 Task: Create in the project BrainWave in Backlog an issue 'Implement a new cloud-based talent management system for a company with advanced talent assessment and development features', assign it to team member softage.2@softage.net and change the status to IN PROGRESS. Create in the project BrainWave in Backlog an issue 'Integrate a new chatbot feature into an existing mobile application to enhance user interaction and support', assign it to team member softage.3@softage.net and change the status to IN PROGRESS
Action: Mouse moved to (185, 61)
Screenshot: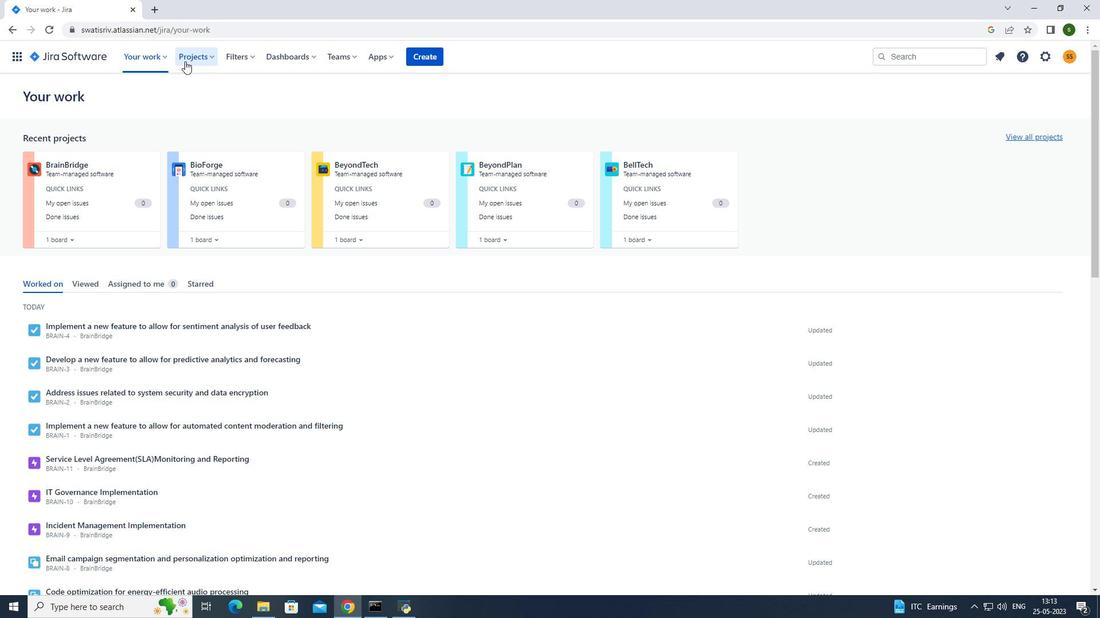 
Action: Mouse pressed left at (185, 61)
Screenshot: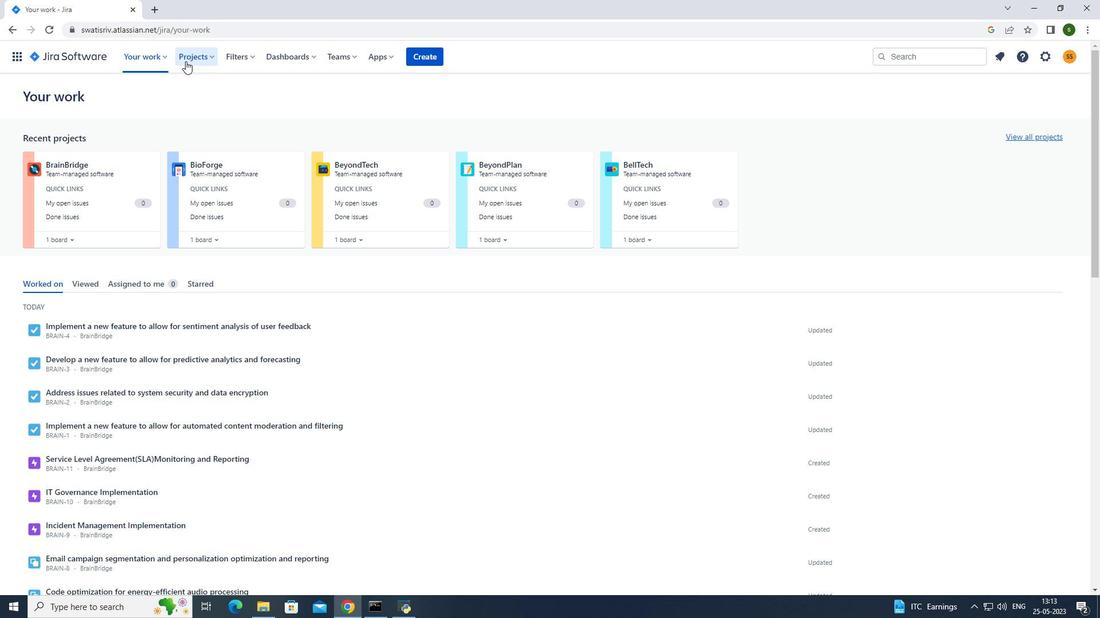 
Action: Mouse moved to (230, 101)
Screenshot: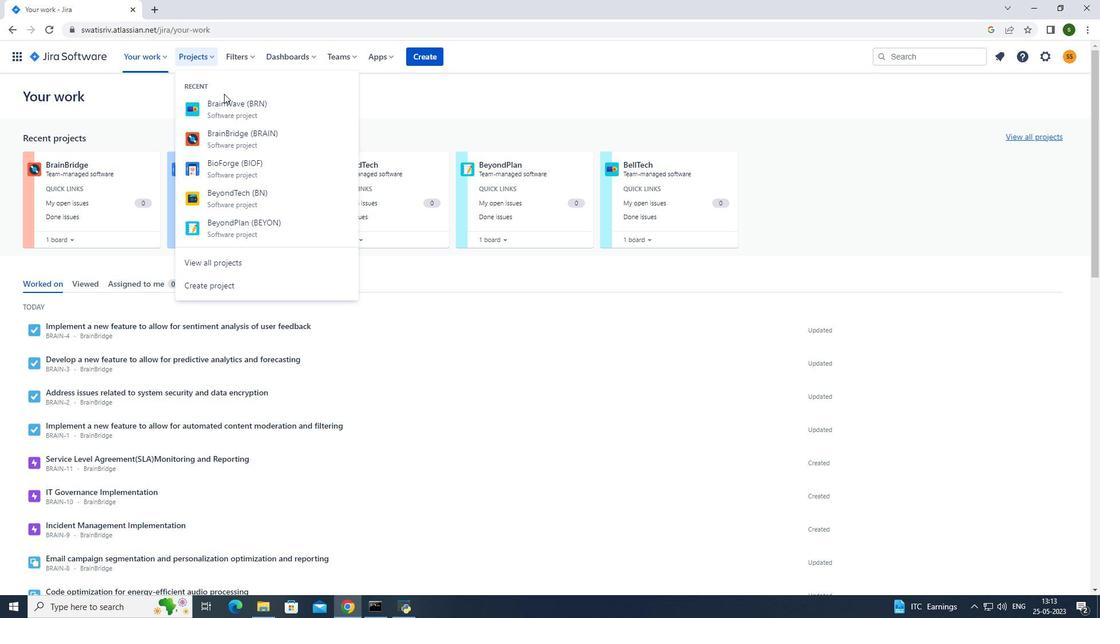 
Action: Mouse pressed left at (230, 101)
Screenshot: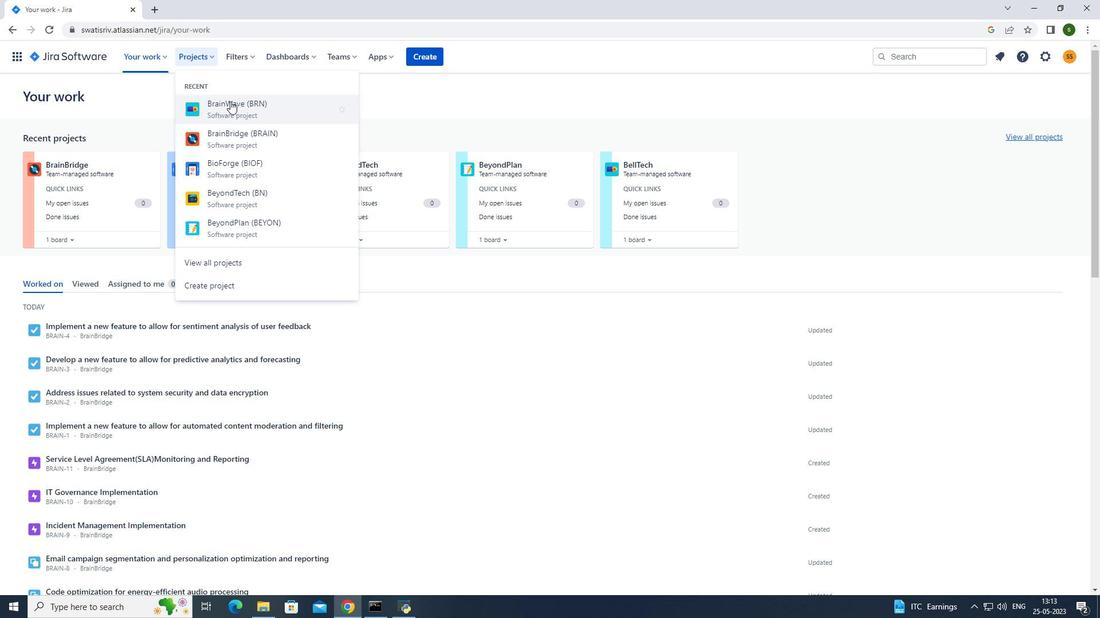 
Action: Mouse moved to (93, 175)
Screenshot: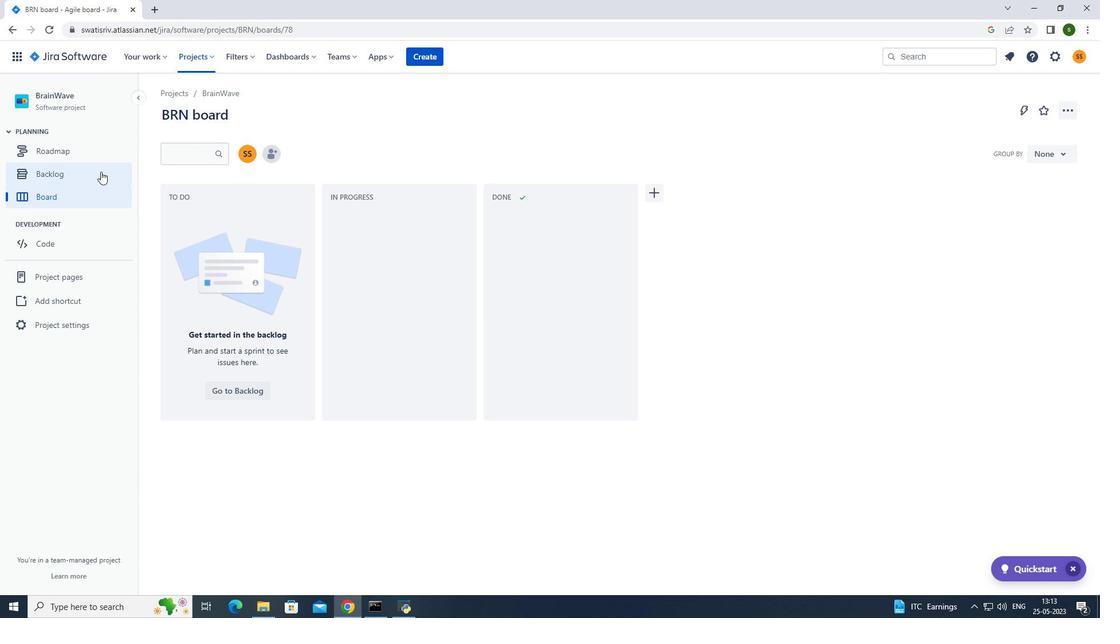 
Action: Mouse pressed left at (93, 175)
Screenshot: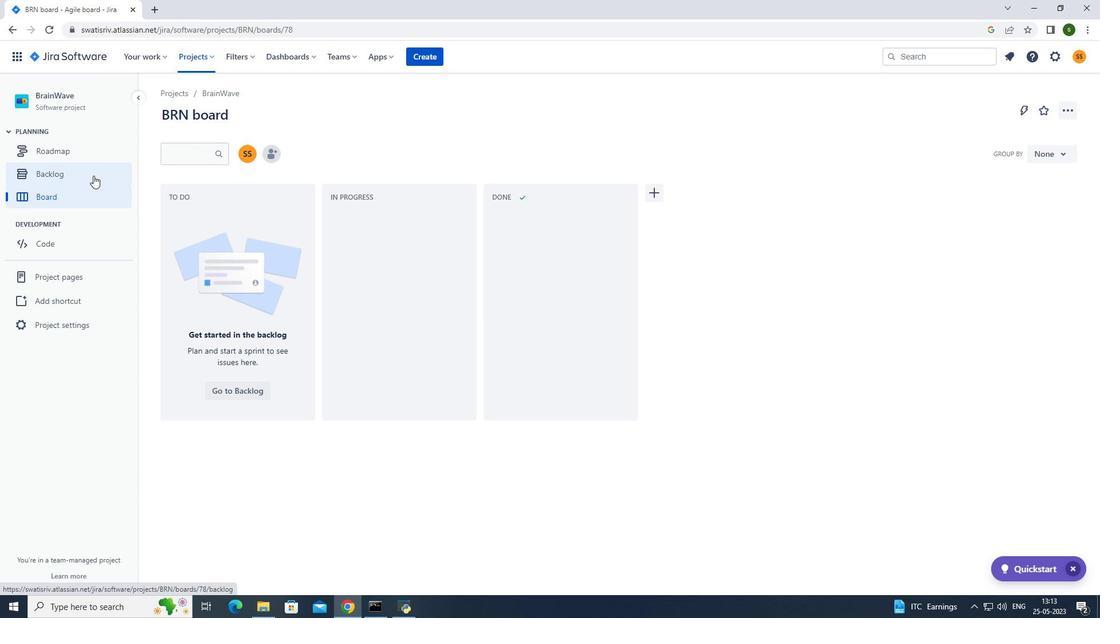 
Action: Mouse moved to (297, 178)
Screenshot: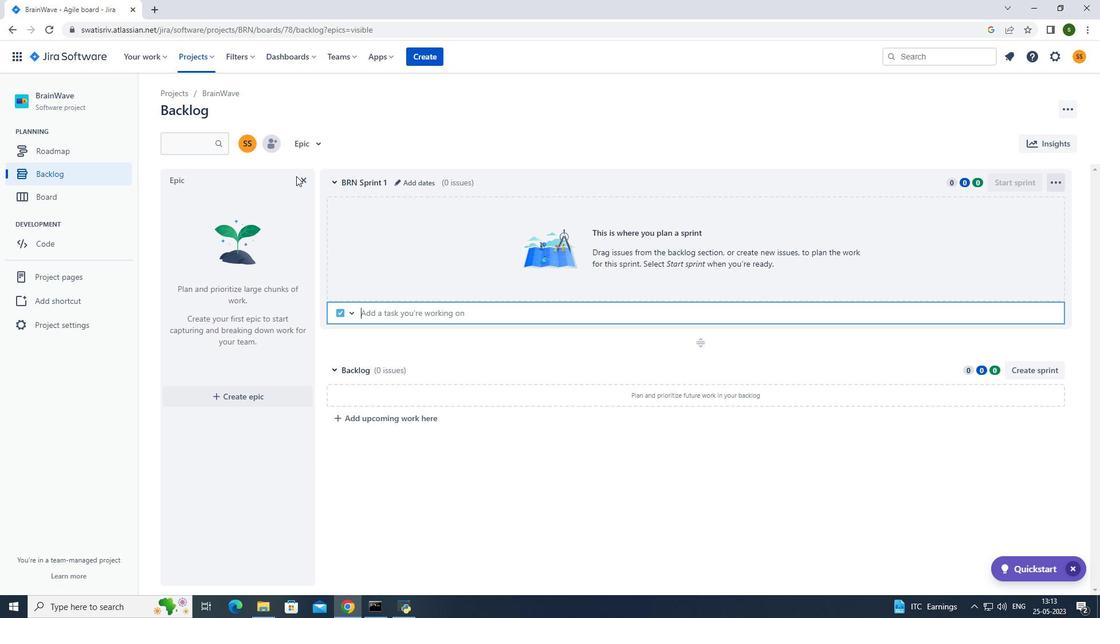 
Action: Mouse pressed left at (297, 178)
Screenshot: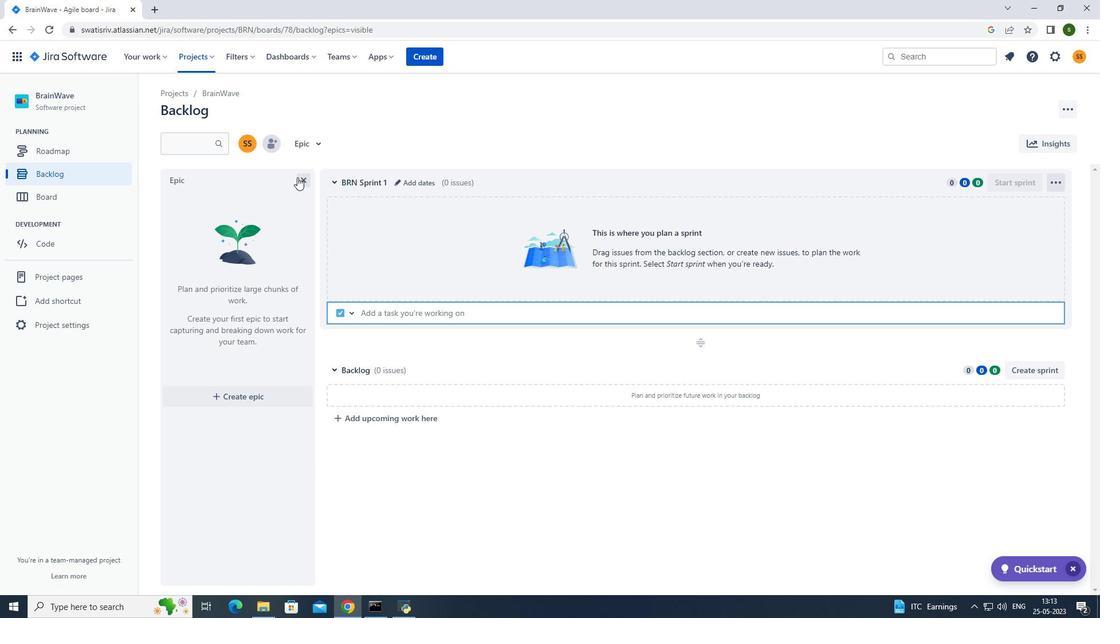
Action: Mouse moved to (256, 416)
Screenshot: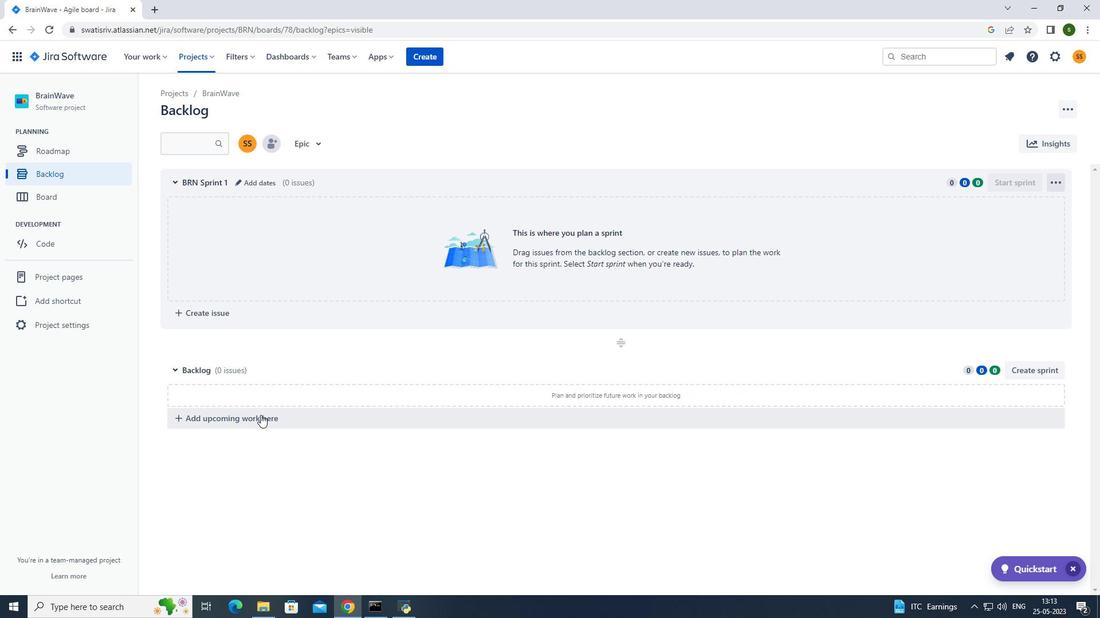 
Action: Mouse pressed left at (256, 416)
Screenshot: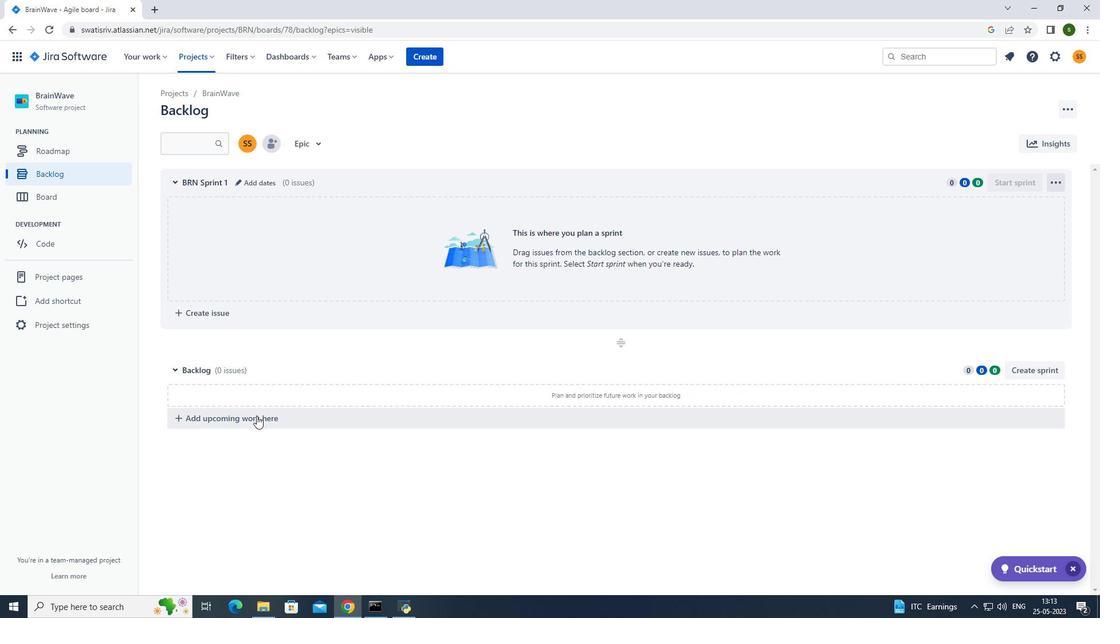 
Action: Mouse moved to (282, 416)
Screenshot: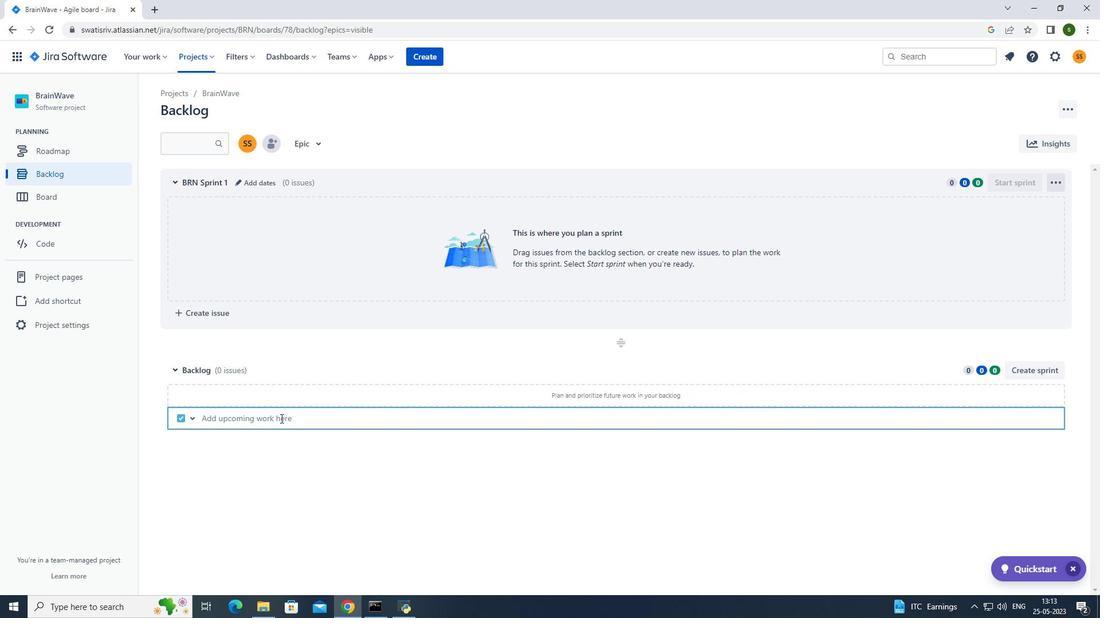 
Action: Mouse pressed left at (282, 416)
Screenshot: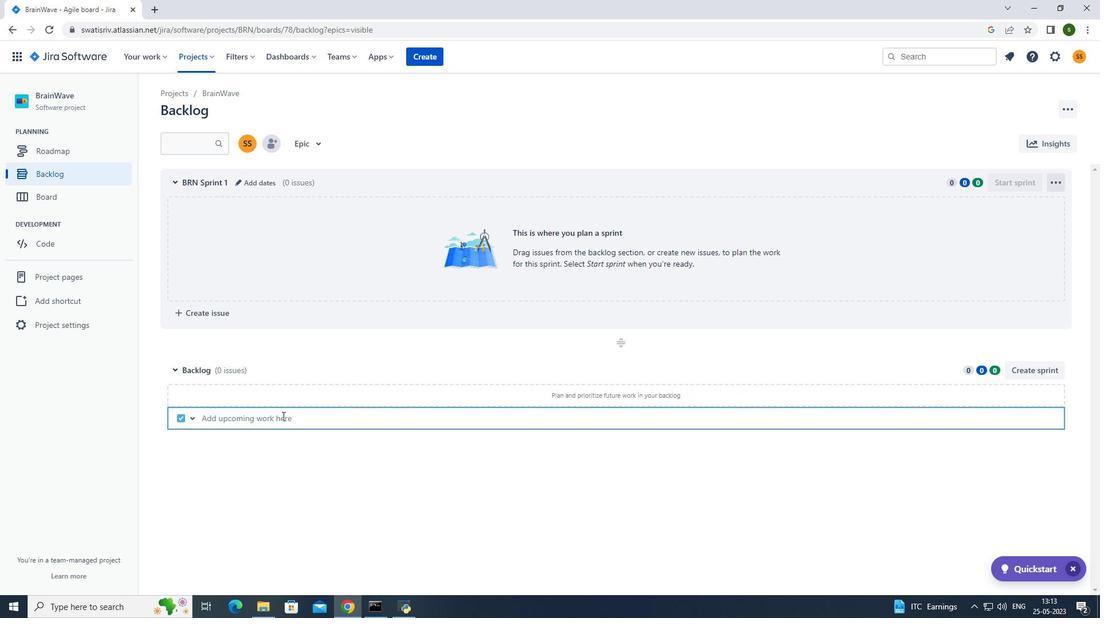 
Action: Mouse moved to (289, 416)
Screenshot: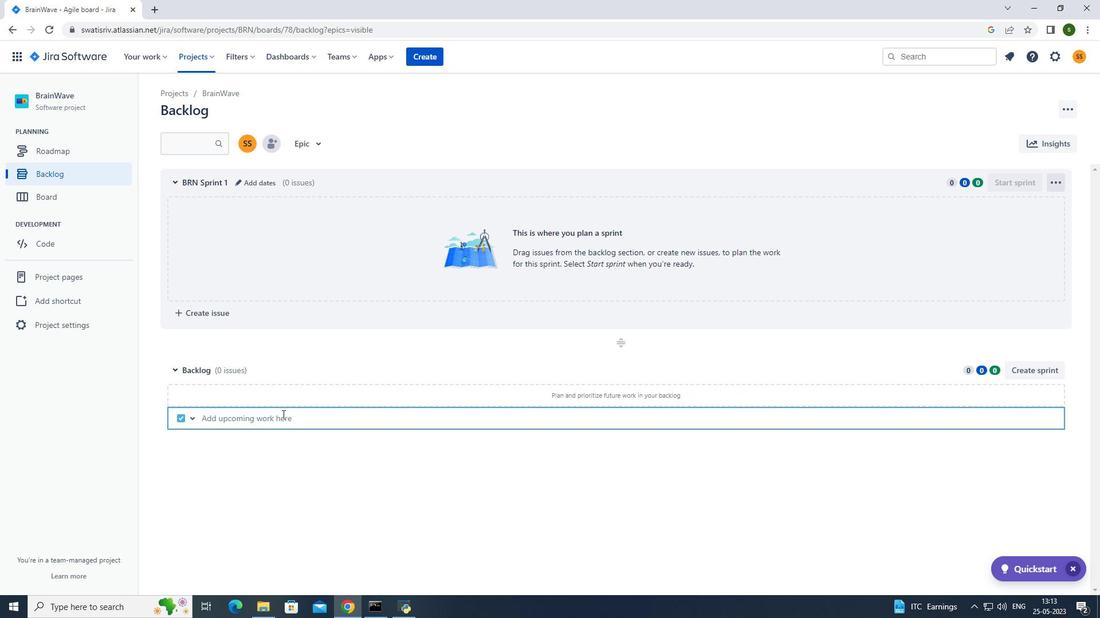 
Action: Key pressed <Key.caps_lock>I<Key.caps_lock>mplement<Key.space>a<Key.space>new<Key.space>cloud-based<Key.space>talent<Key.space>management<Key.space>system<Key.space>for<Key.space>a<Key.space>company<Key.space>with<Key.space>advanced<Key.space>talent<Key.space>assessment<Key.space>and<Key.space>development<Key.space>features<Key.enter>
Screenshot: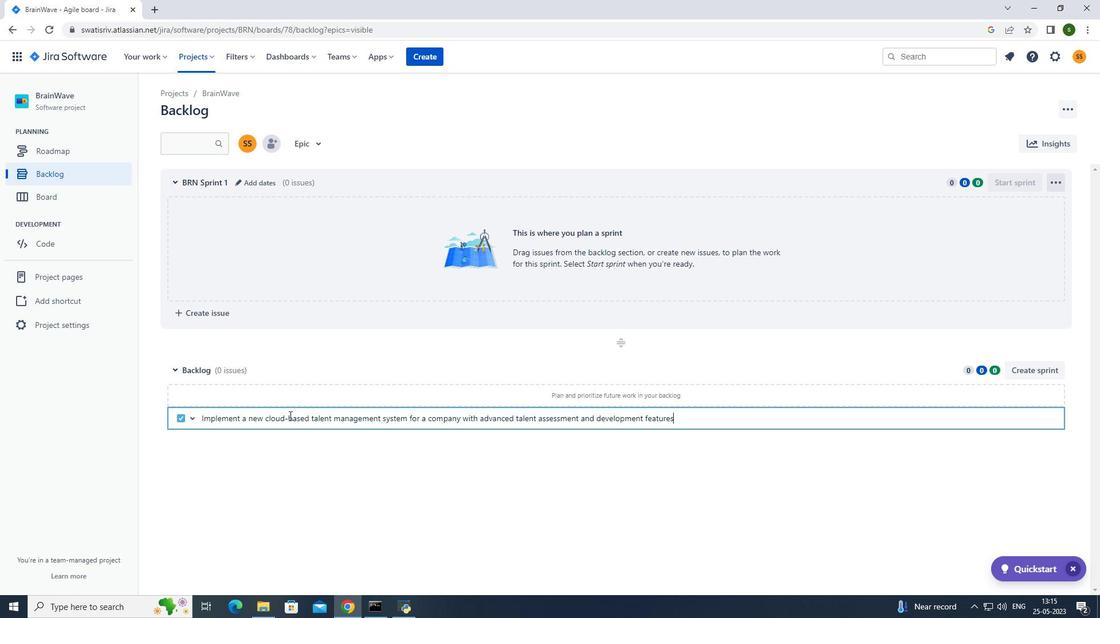 
Action: Mouse moved to (1030, 397)
Screenshot: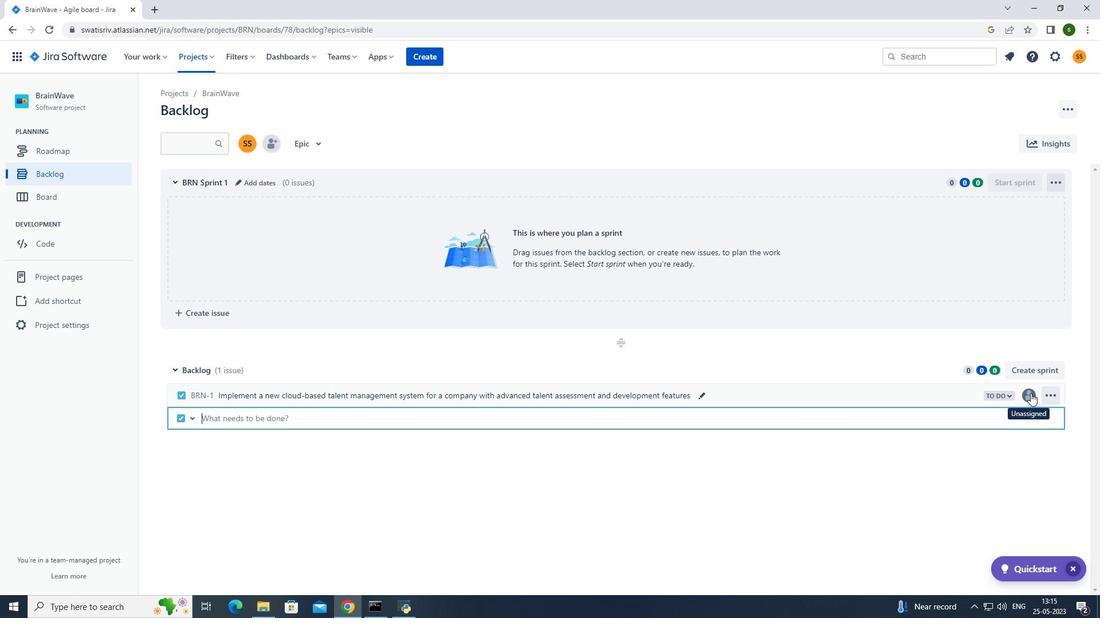 
Action: Mouse pressed left at (1030, 397)
Screenshot: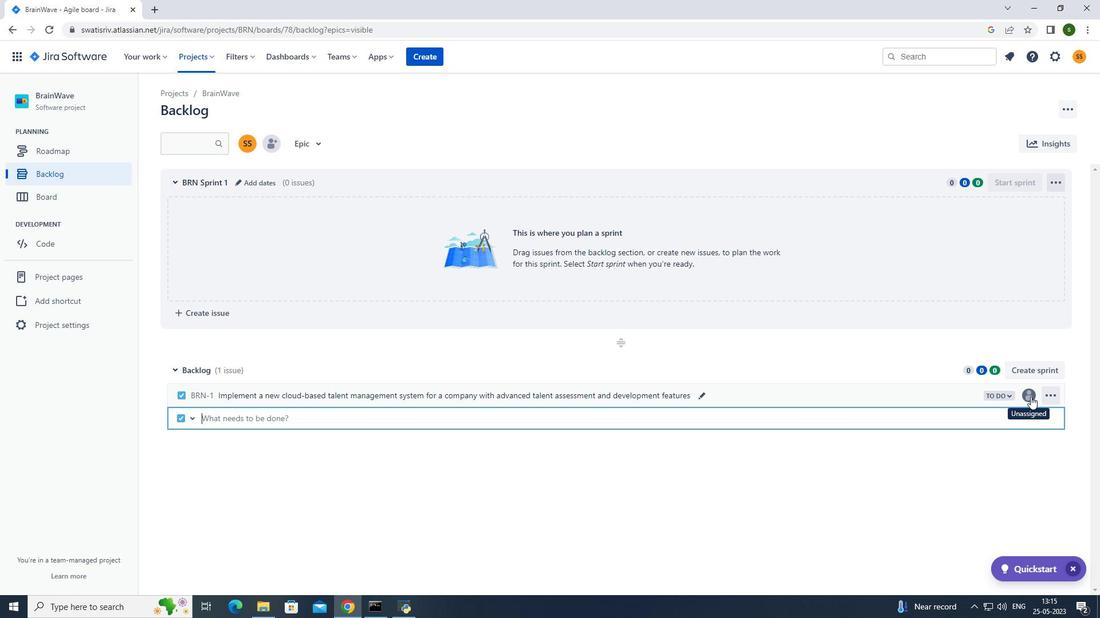 
Action: Mouse moved to (948, 409)
Screenshot: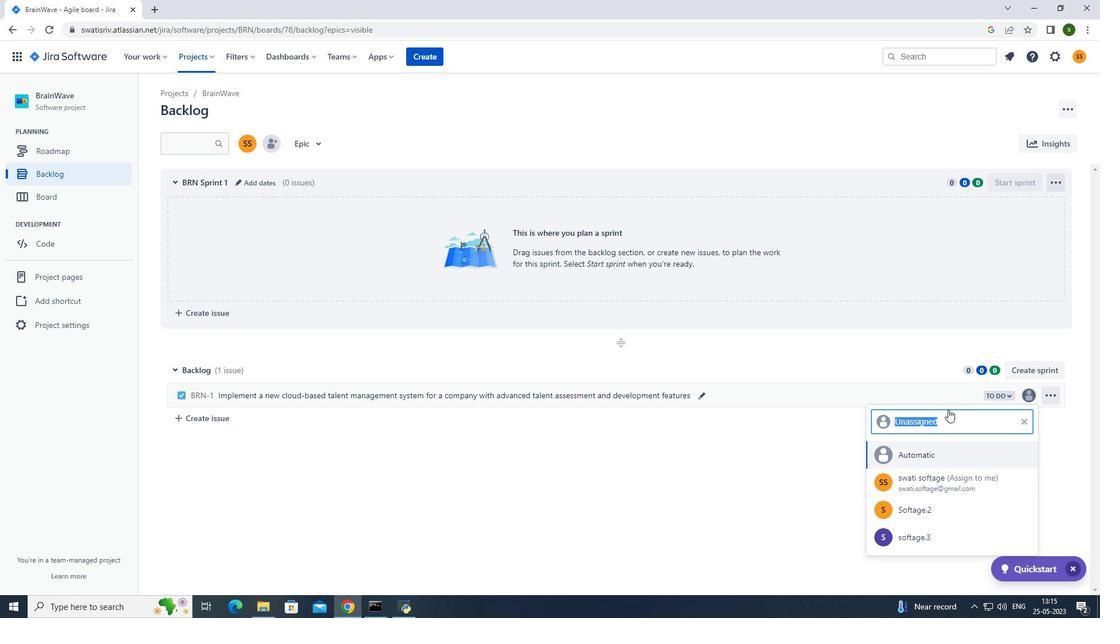
Action: Key pressed softage.2<Key.shift>@softage.net
Screenshot: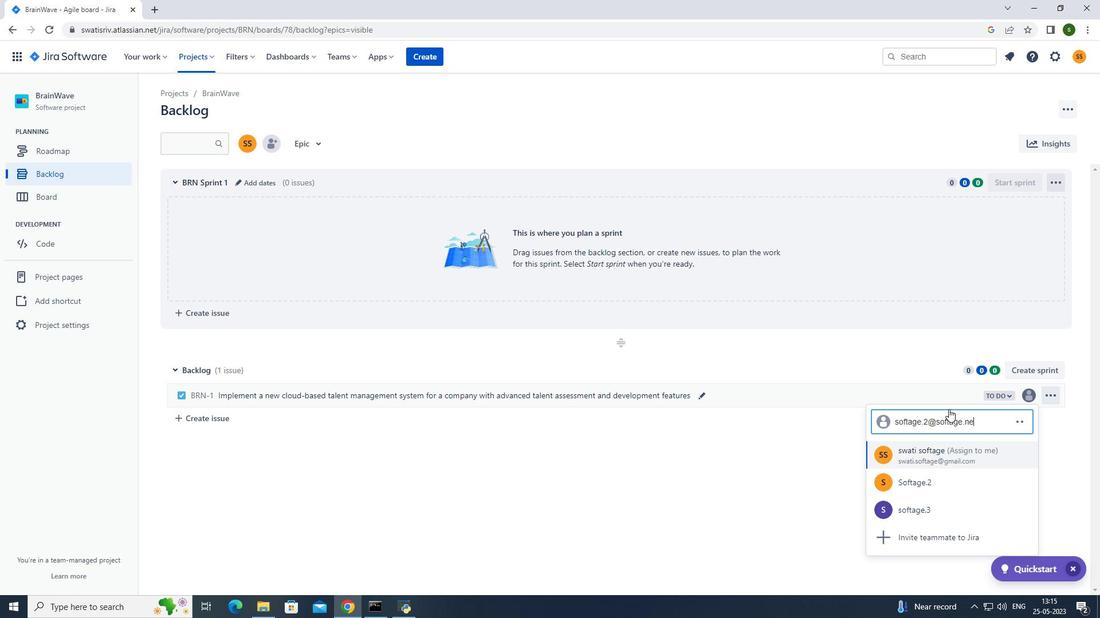 
Action: Mouse moved to (951, 459)
Screenshot: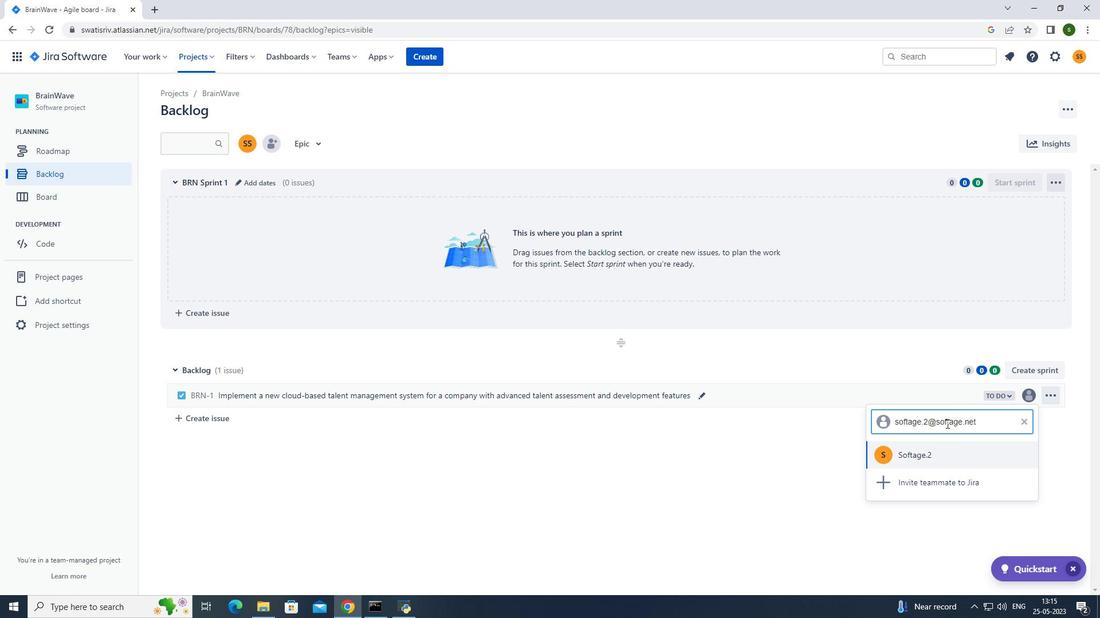 
Action: Mouse pressed left at (951, 459)
Screenshot: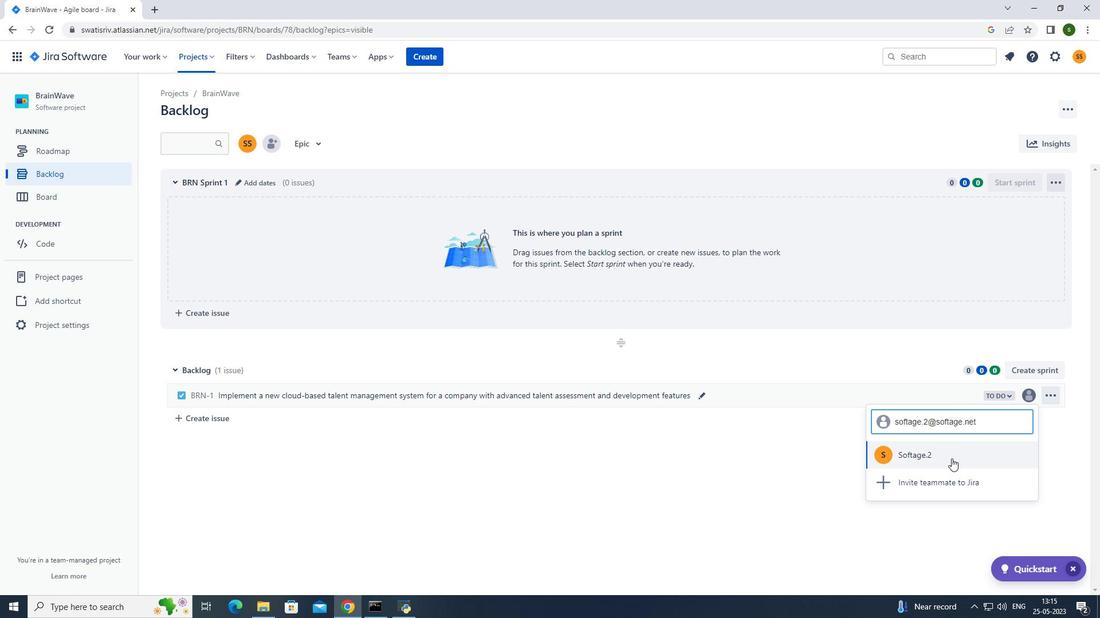
Action: Mouse moved to (191, 56)
Screenshot: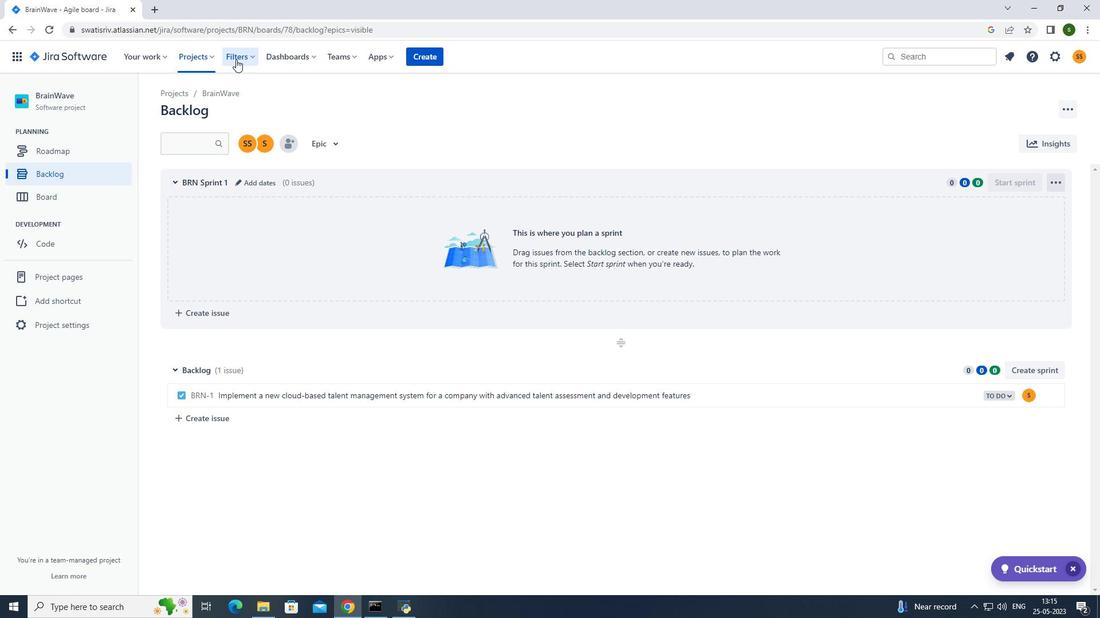 
Action: Mouse pressed left at (191, 56)
Screenshot: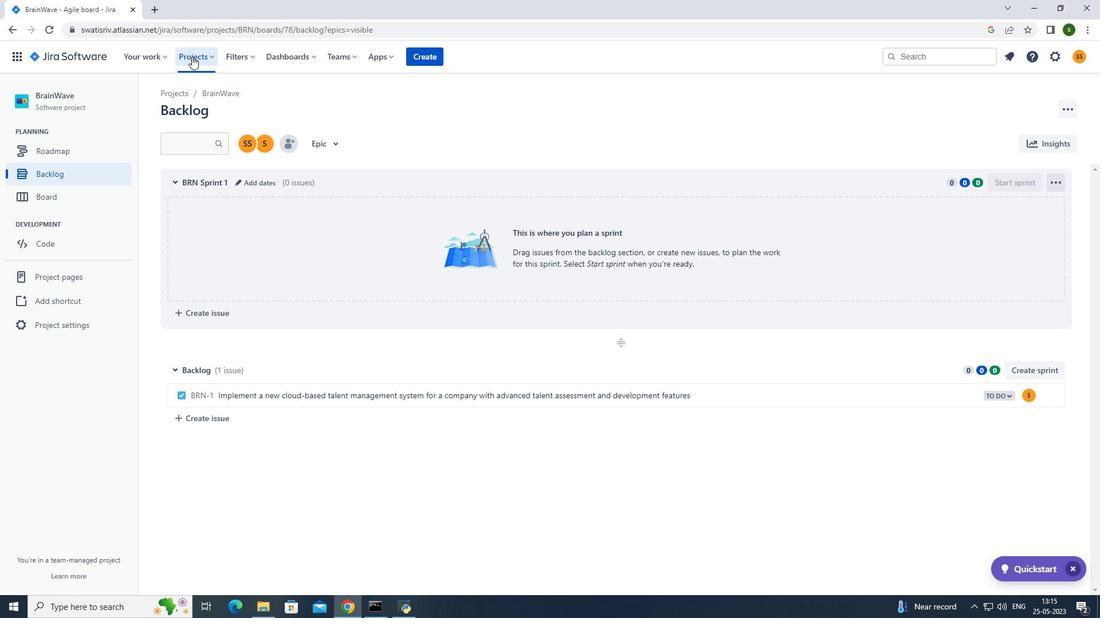 
Action: Mouse moved to (238, 106)
Screenshot: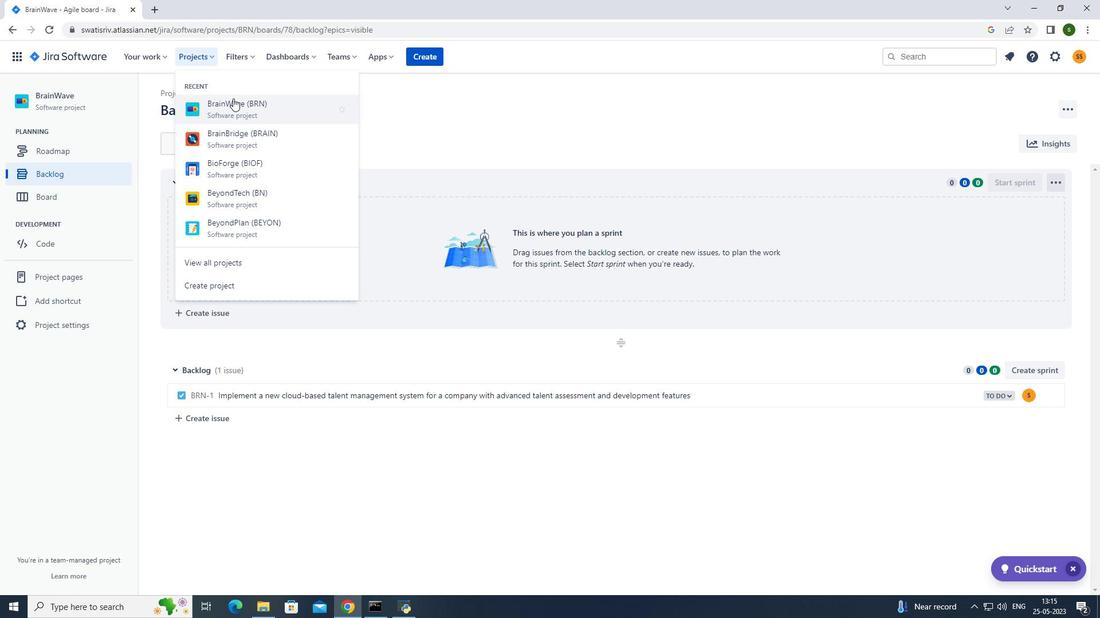 
Action: Mouse pressed left at (238, 106)
Screenshot: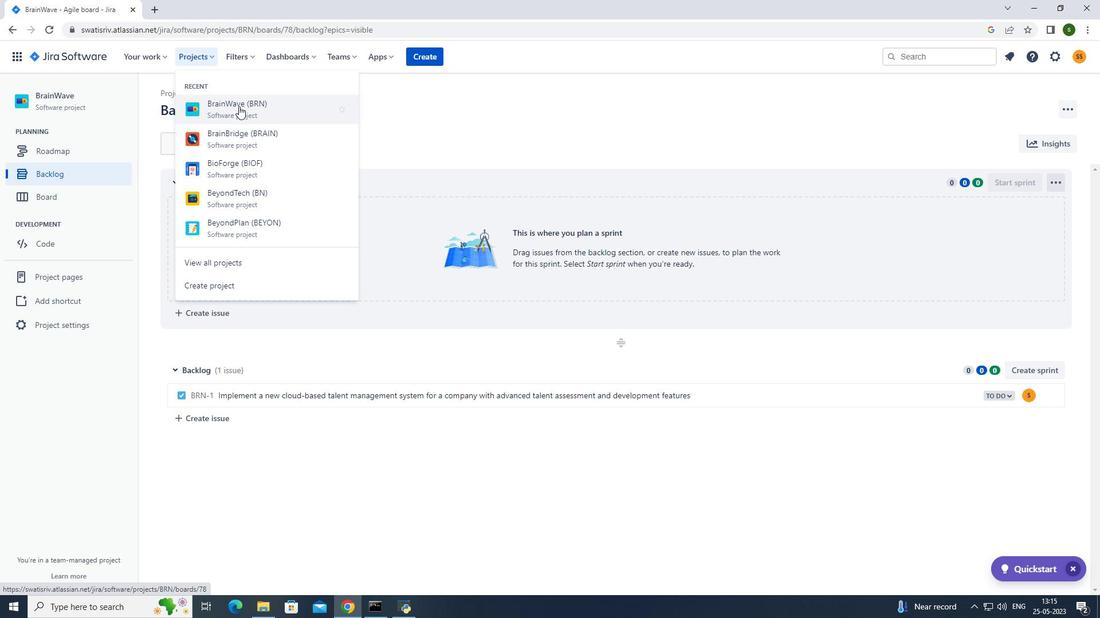 
Action: Mouse moved to (89, 170)
Screenshot: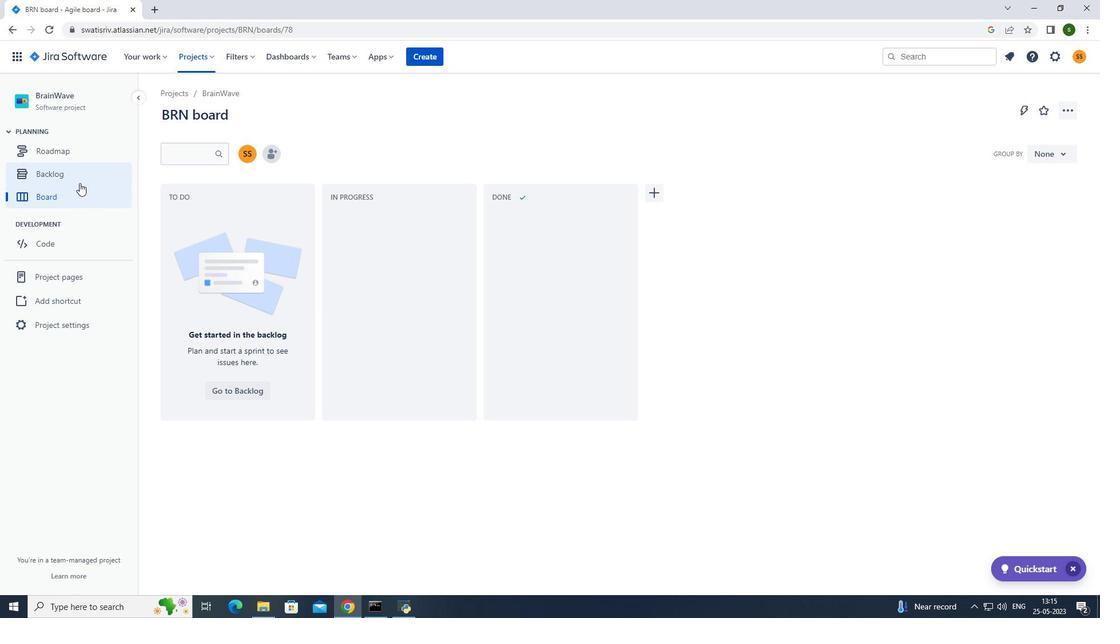 
Action: Mouse pressed left at (89, 170)
Screenshot: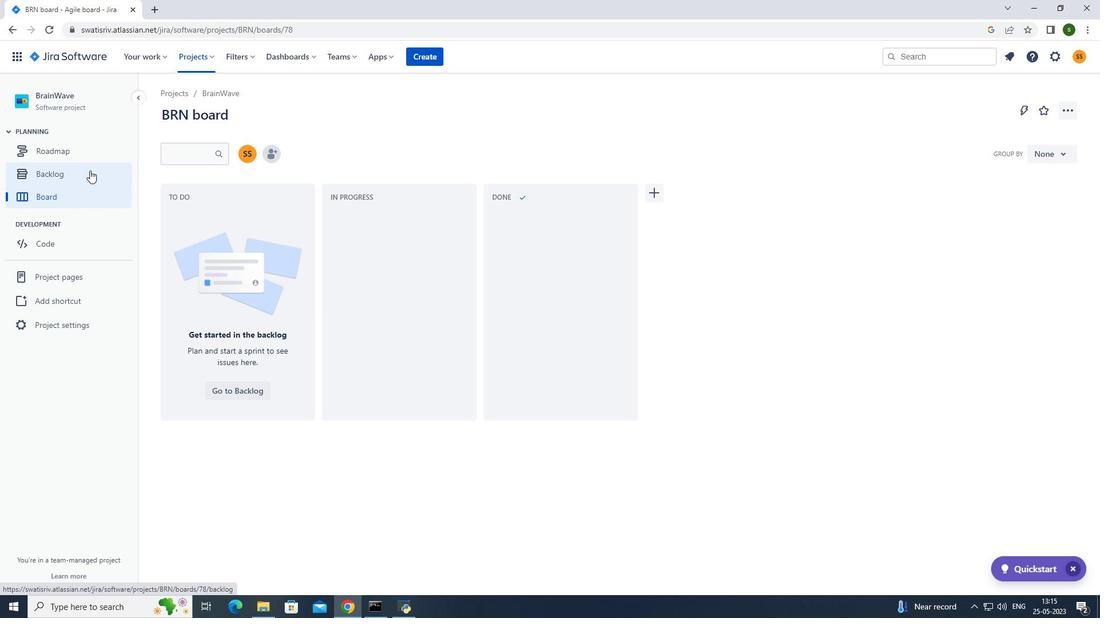 
Action: Mouse moved to (220, 417)
Screenshot: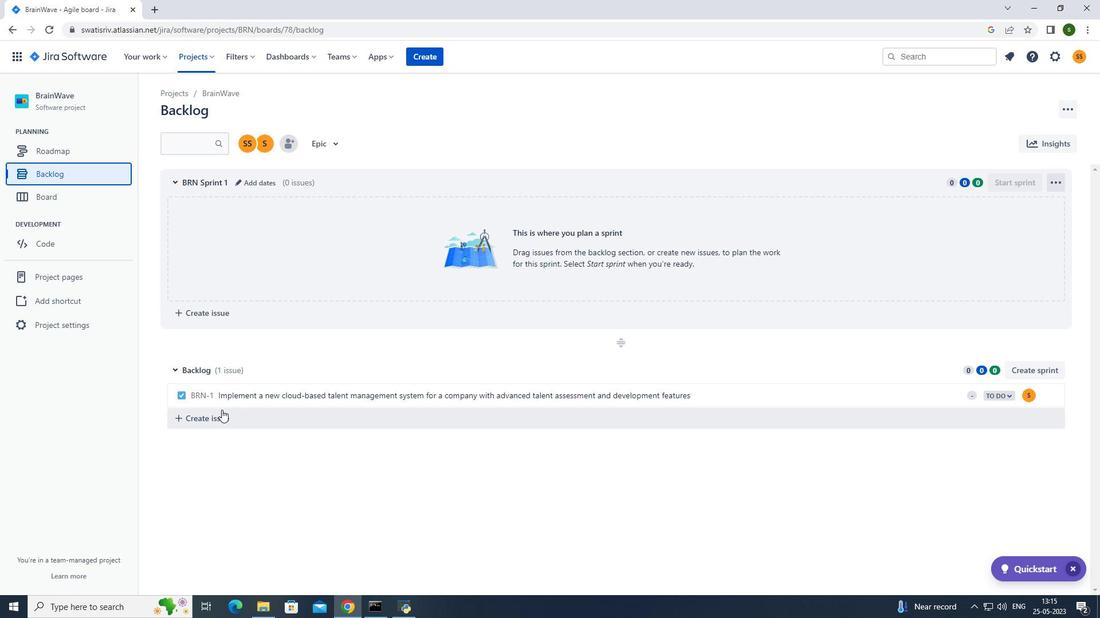
Action: Mouse pressed left at (220, 417)
Screenshot: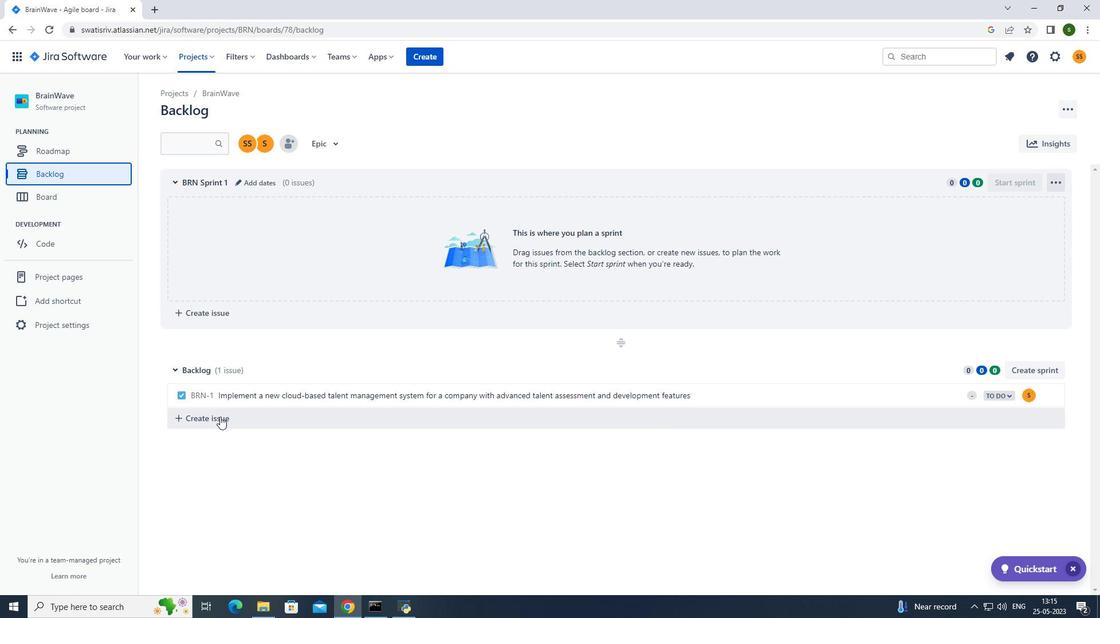 
Action: Mouse moved to (322, 413)
Screenshot: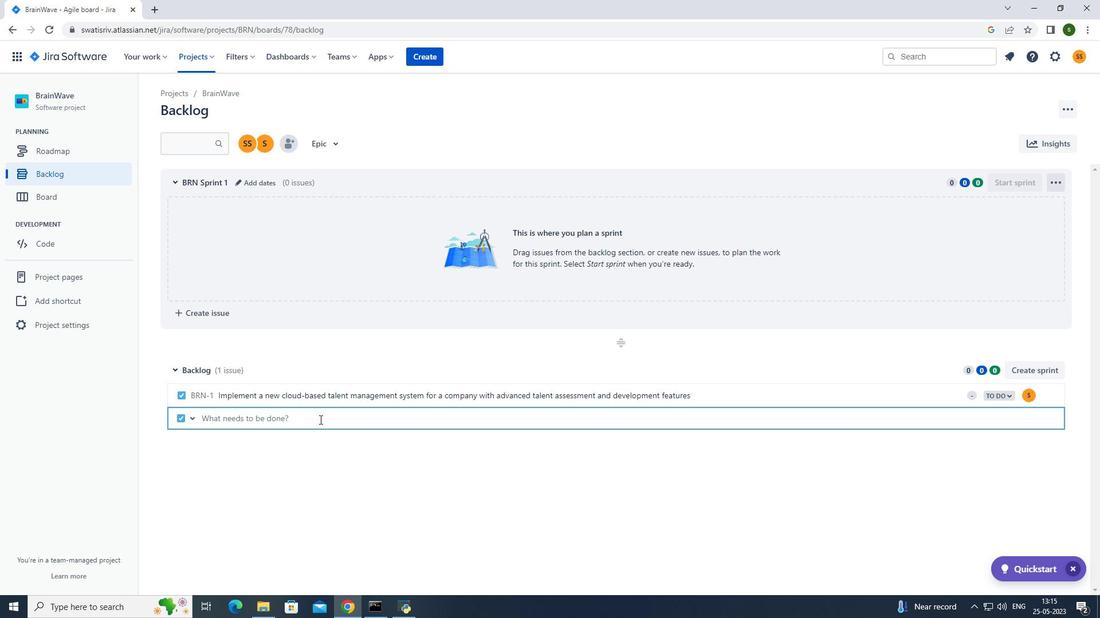
Action: Mouse pressed left at (322, 413)
Screenshot: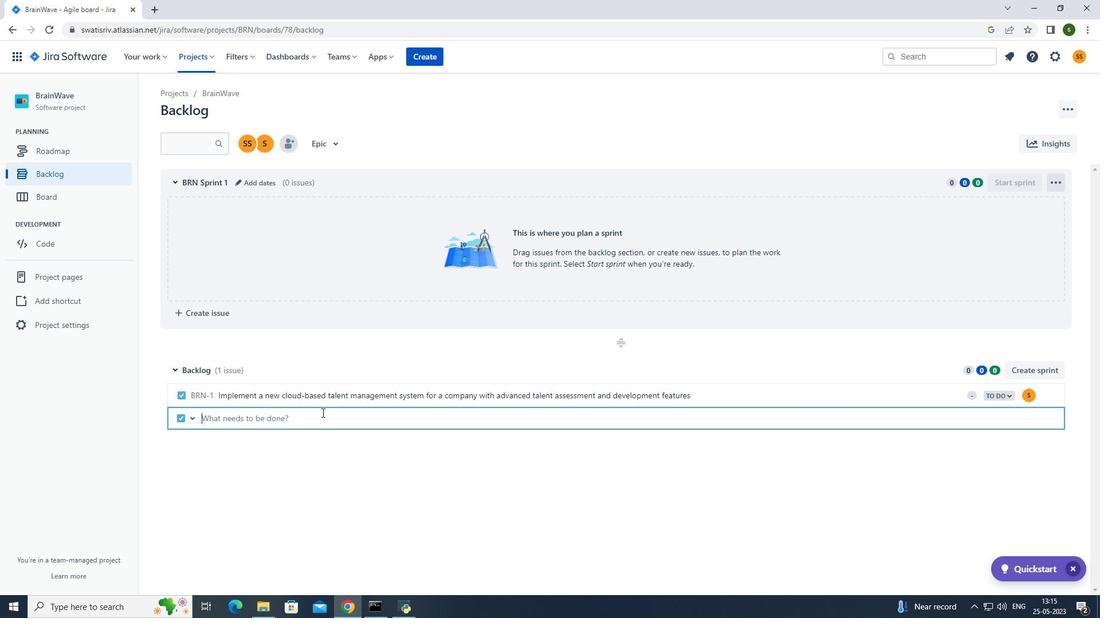 
Action: Mouse moved to (322, 412)
Screenshot: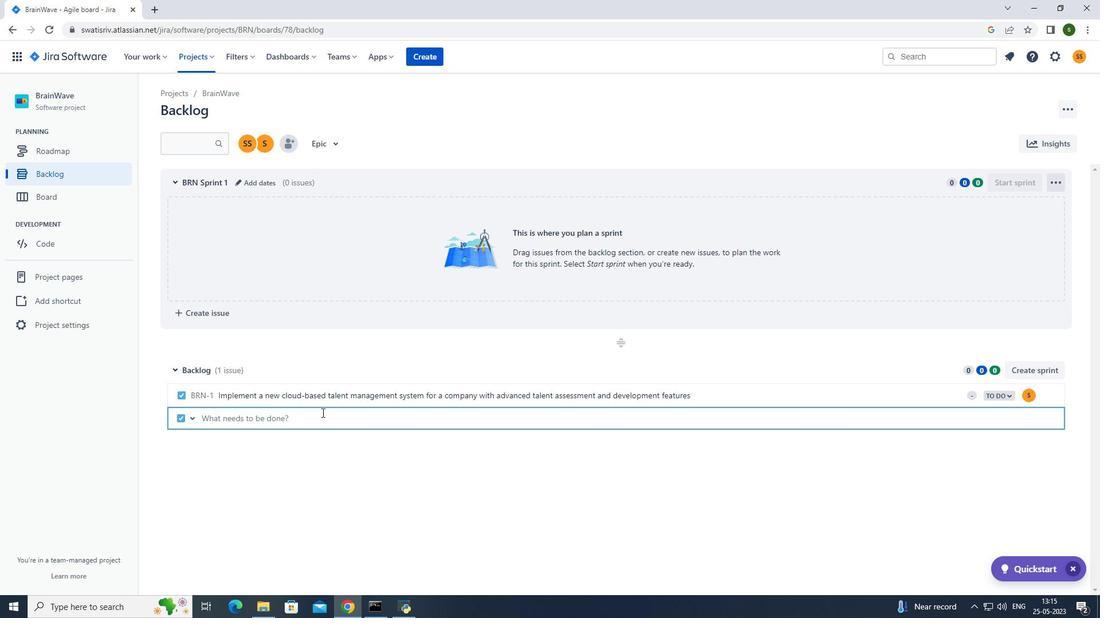 
Action: Key pressed <Key.caps_lock>I<Key.caps_lock>ntegrate<Key.space>a<Key.space>new<Key.space>chatbot<Key.space>feature<Key.space>into<Key.space>an<Key.space>existing<Key.space>mobile<Key.space>application<Key.space>to<Key.space>enhance<Key.space>user<Key.space>interaction<Key.space>and<Key.space>support<Key.enter>
Screenshot: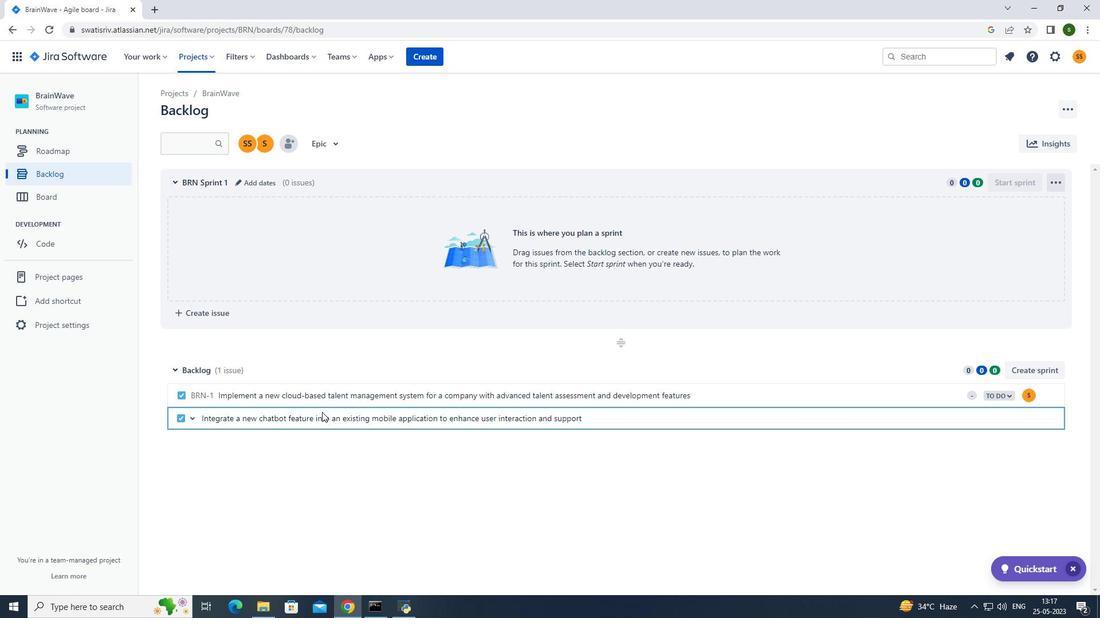 
Action: Mouse moved to (1030, 422)
Screenshot: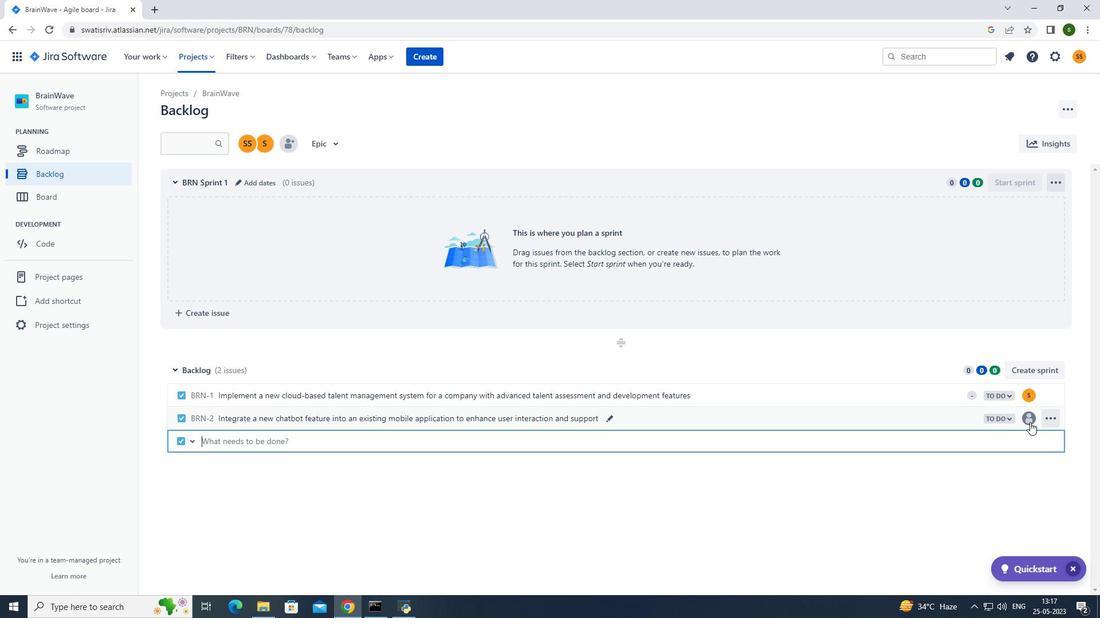 
Action: Mouse pressed left at (1030, 422)
Screenshot: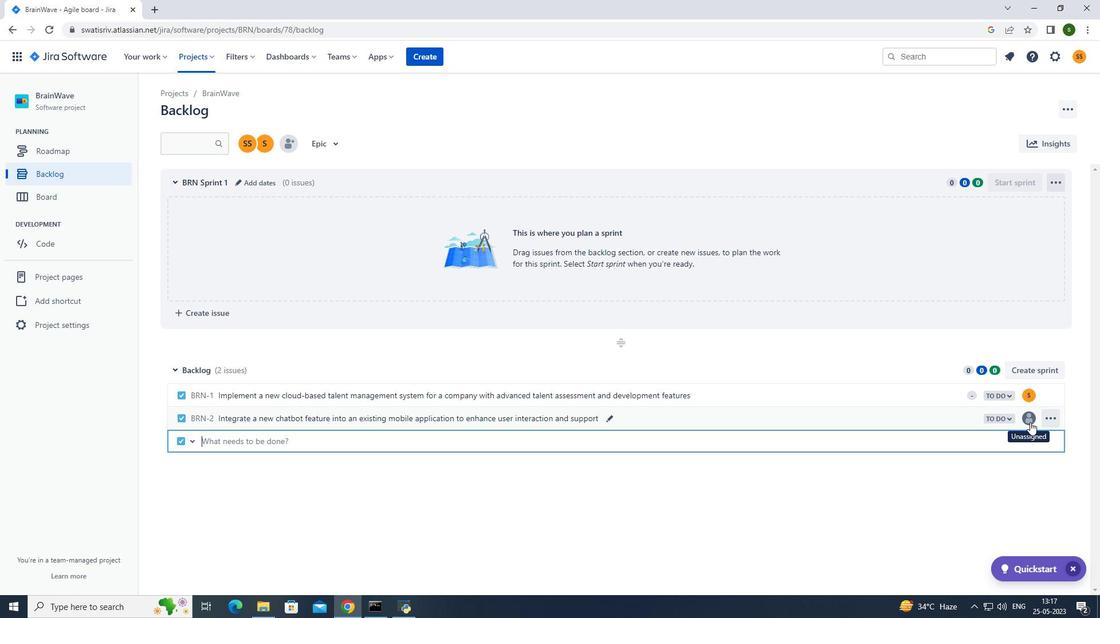 
Action: Mouse moved to (950, 441)
Screenshot: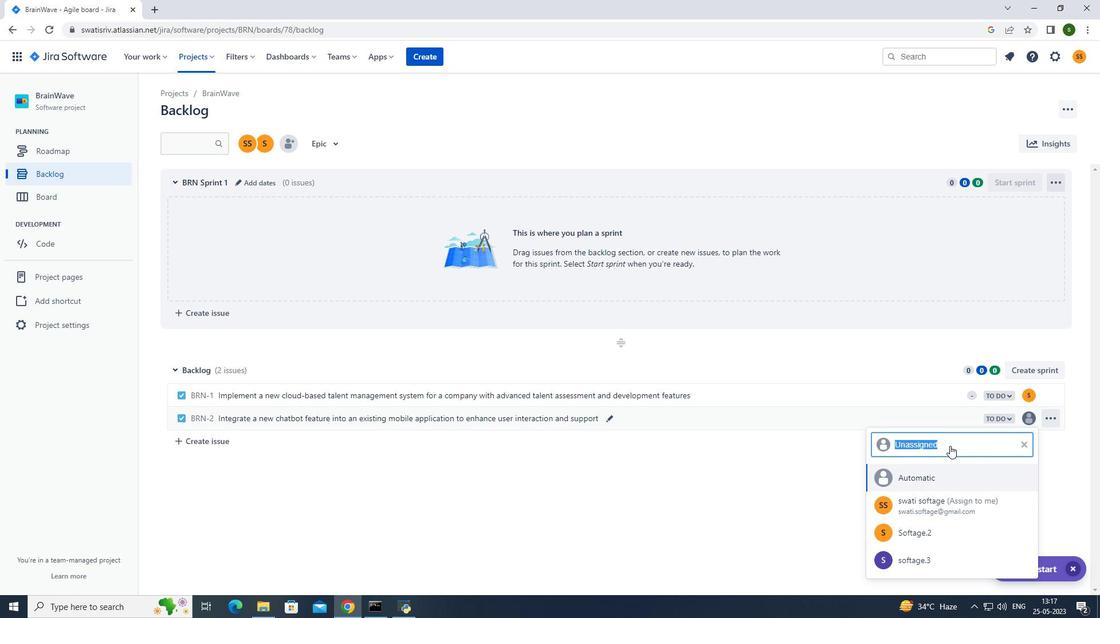 
Action: Key pressed softage.3<Key.shift>@softage.net
Screenshot: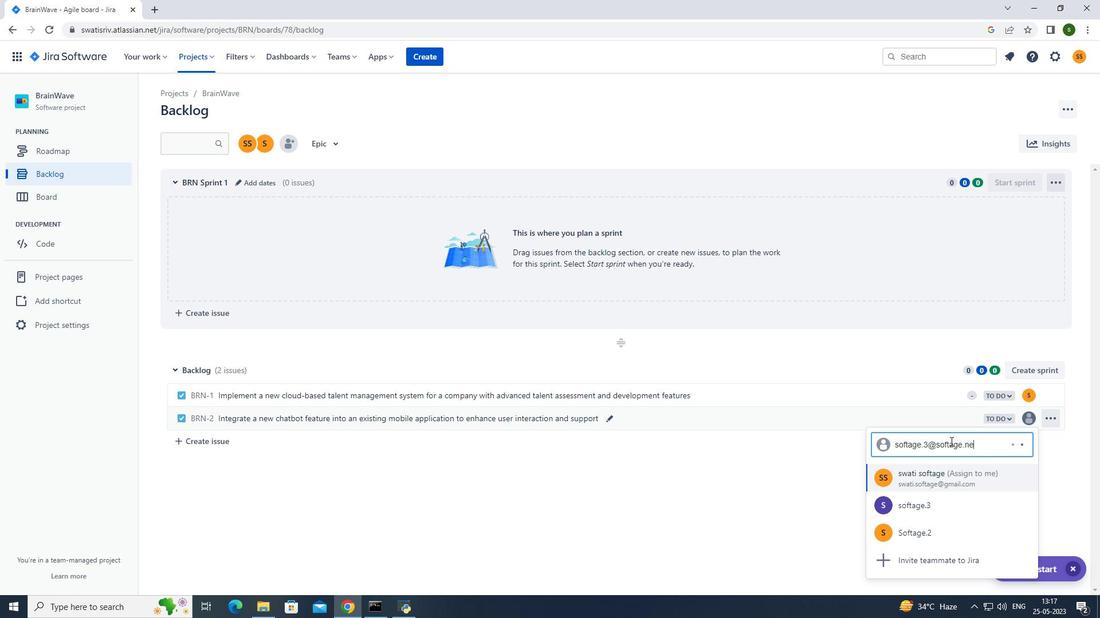 
Action: Mouse moved to (960, 468)
Screenshot: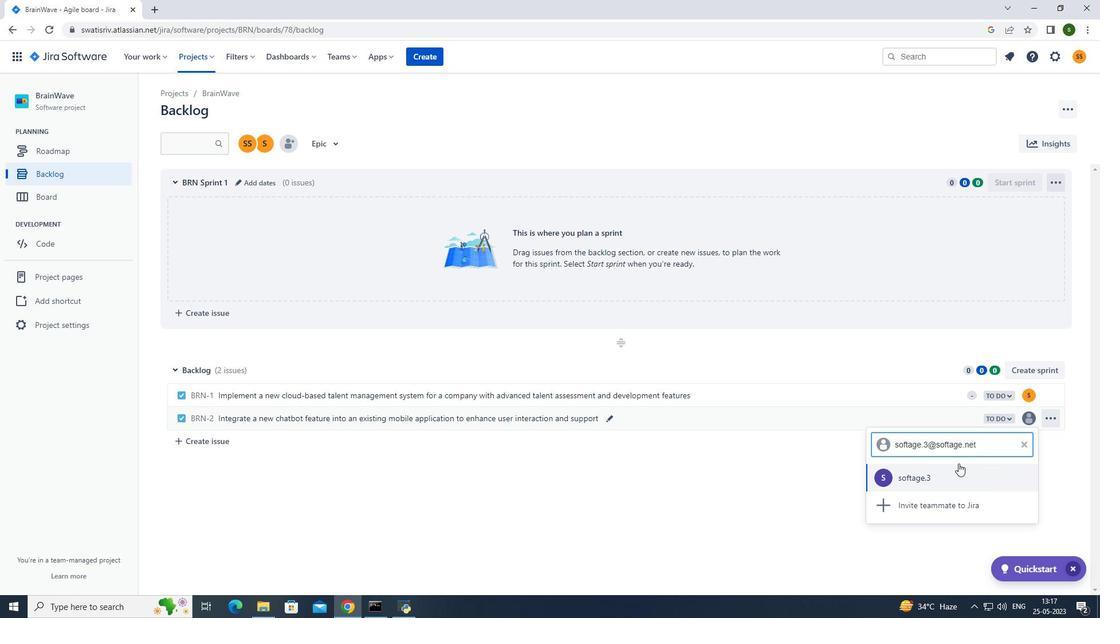 
Action: Mouse pressed left at (960, 468)
Screenshot: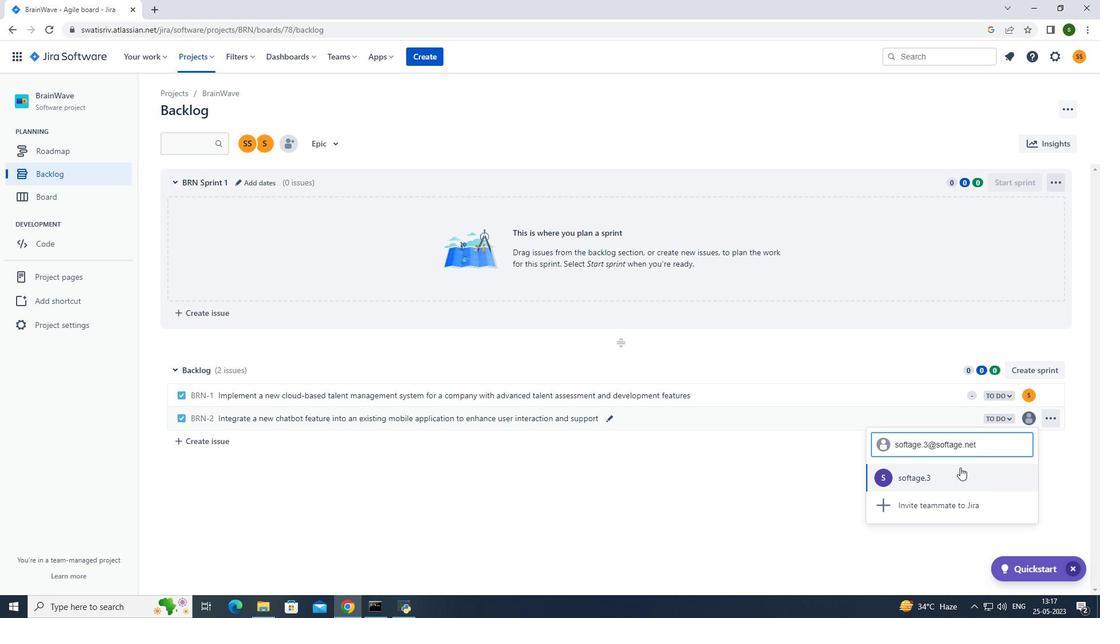 
Action: Mouse moved to (998, 415)
Screenshot: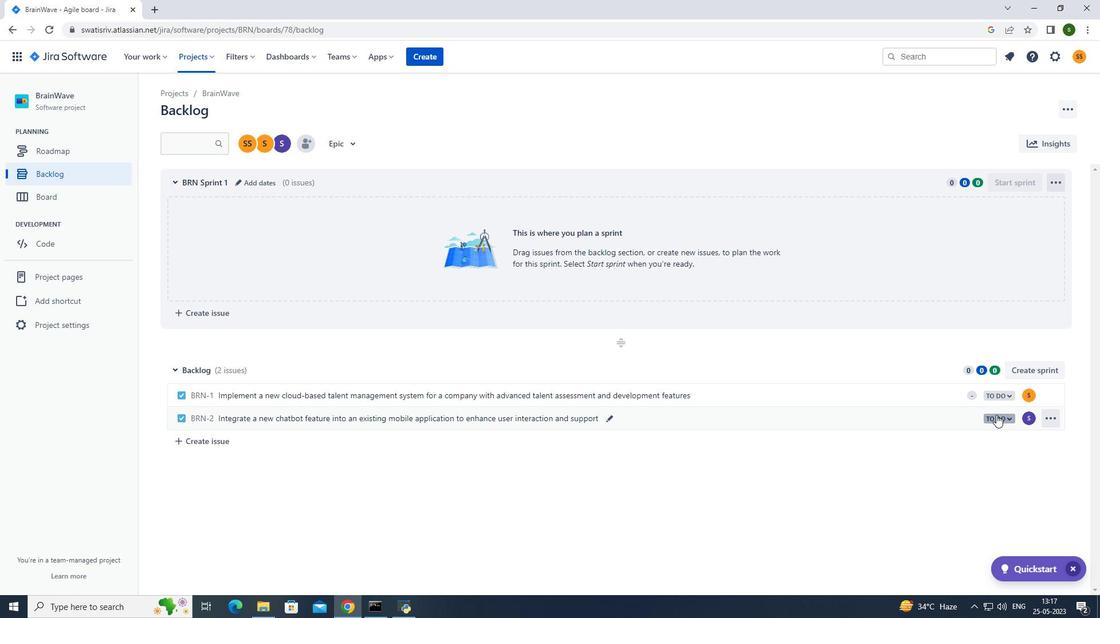 
Action: Mouse pressed left at (998, 415)
Screenshot: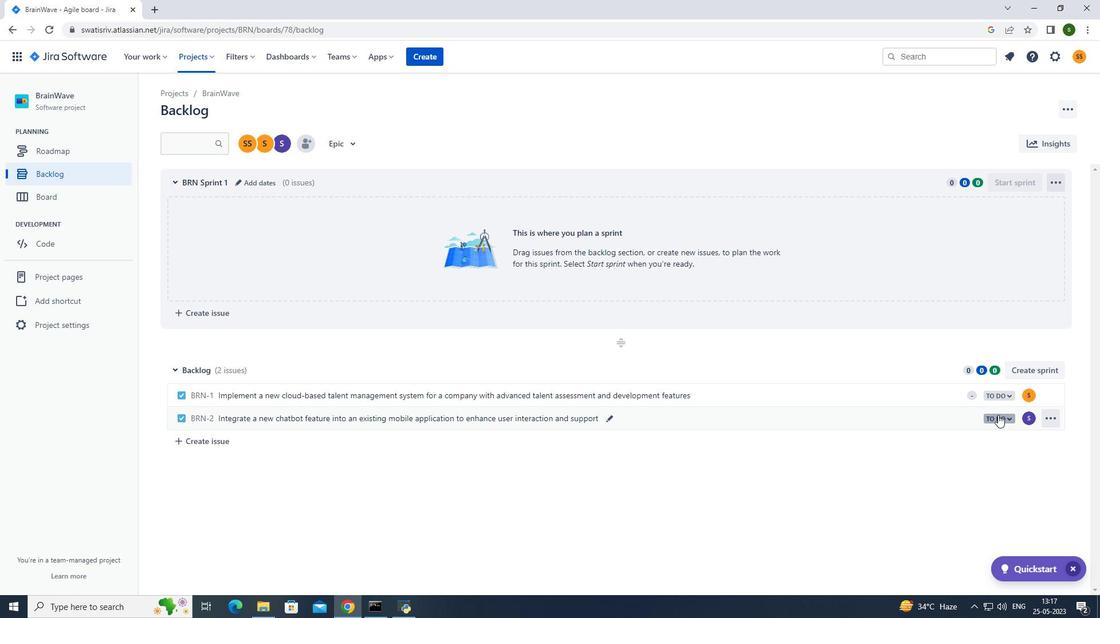 
Action: Mouse moved to (954, 438)
Screenshot: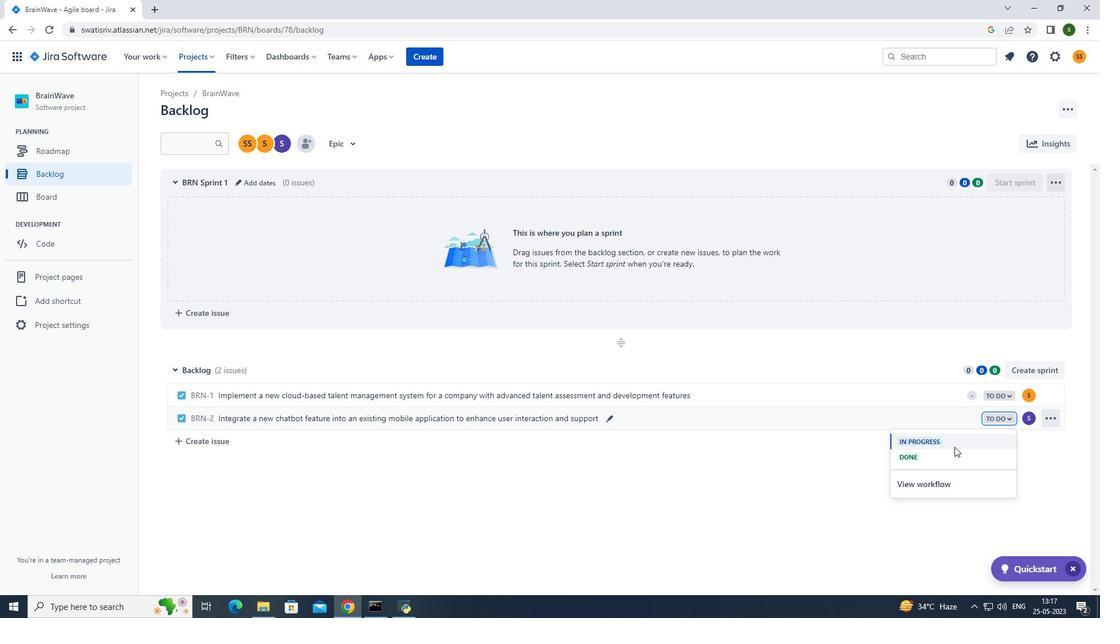 
Action: Mouse pressed left at (954, 438)
Screenshot: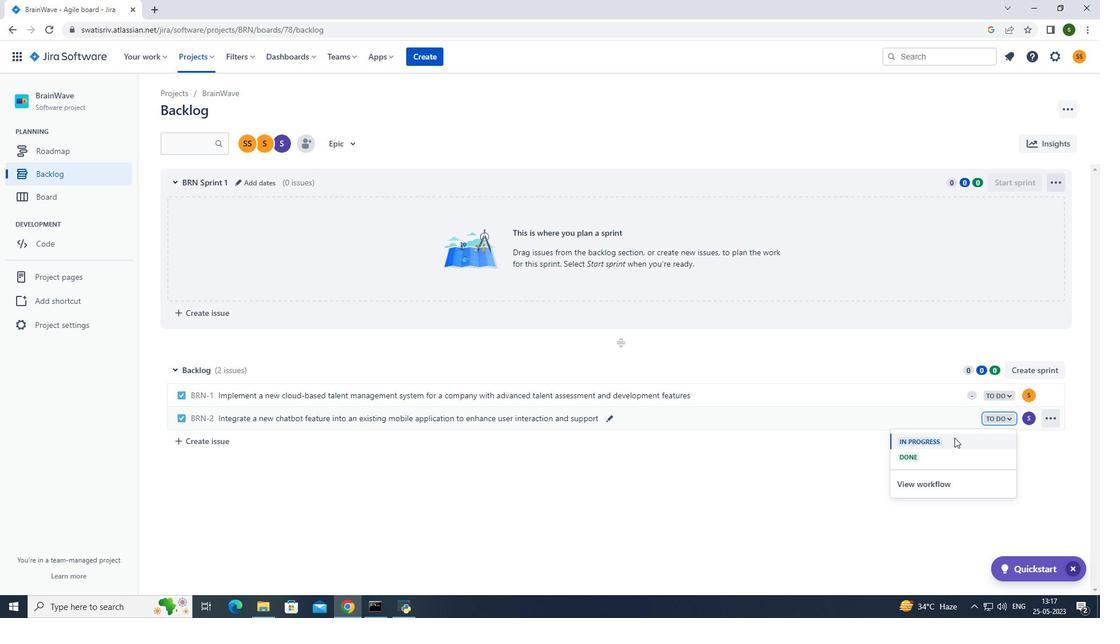
Action: Mouse moved to (1010, 399)
Screenshot: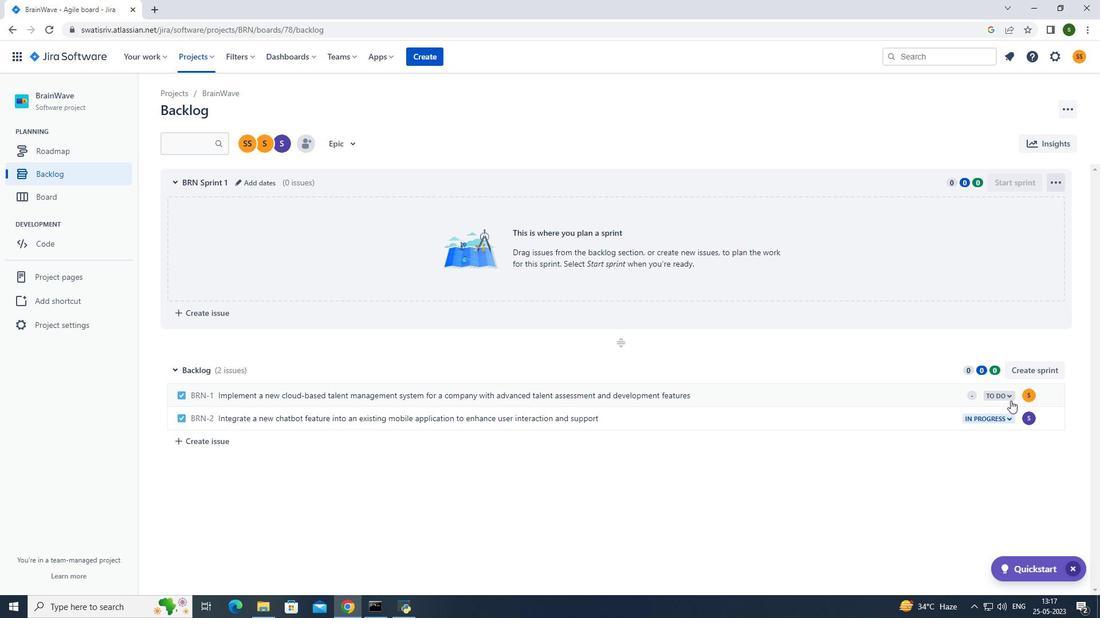 
Action: Mouse pressed left at (1010, 399)
Screenshot: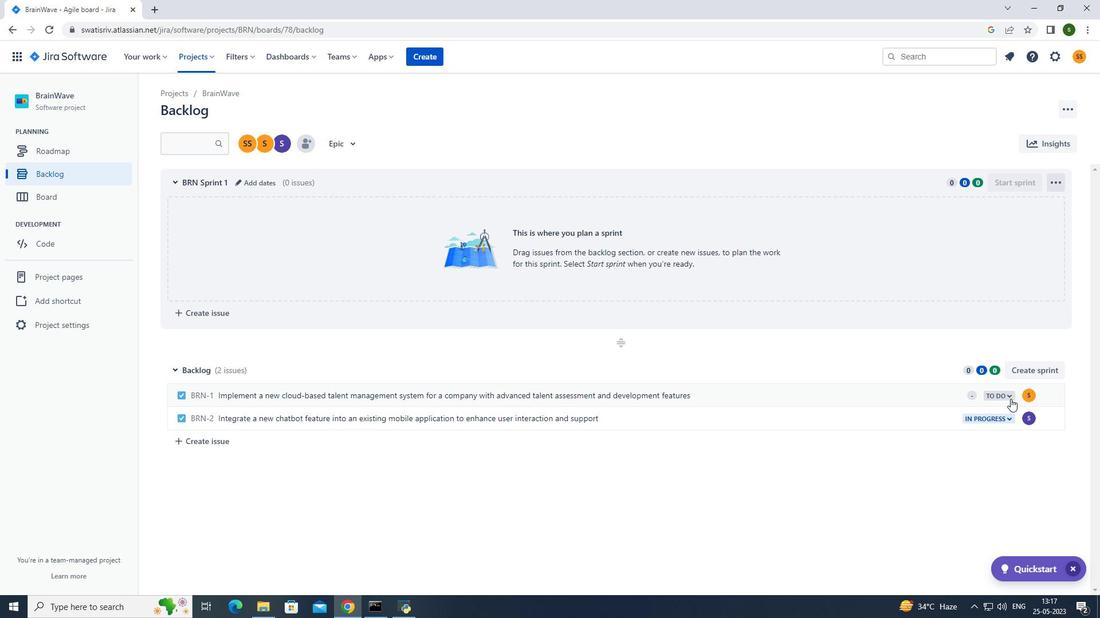 
Action: Mouse moved to (978, 417)
Screenshot: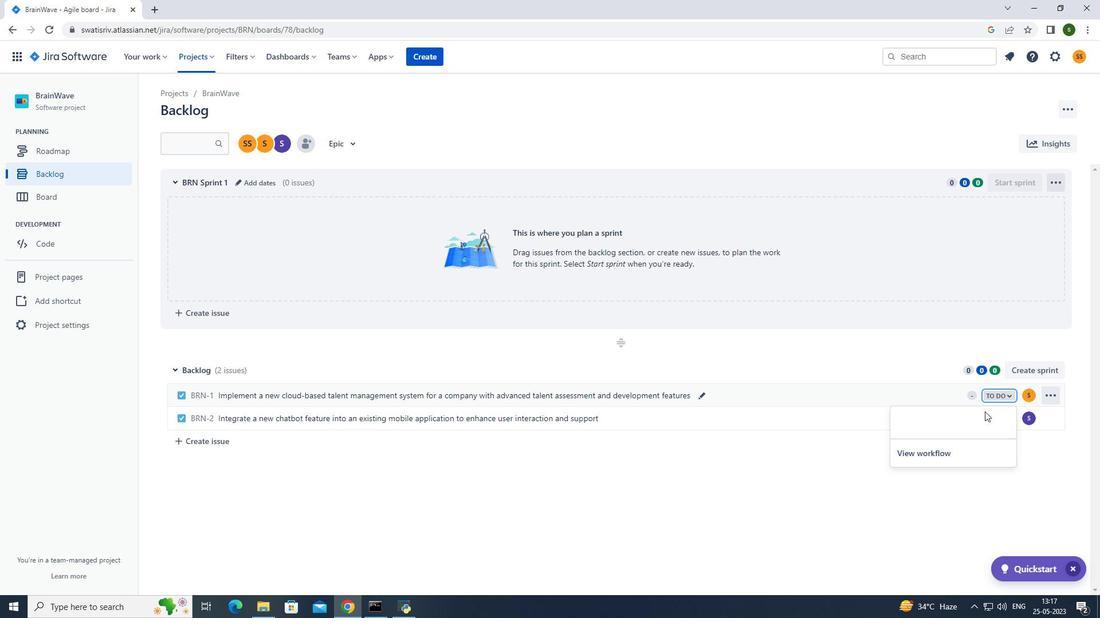 
Action: Mouse pressed left at (978, 417)
Screenshot: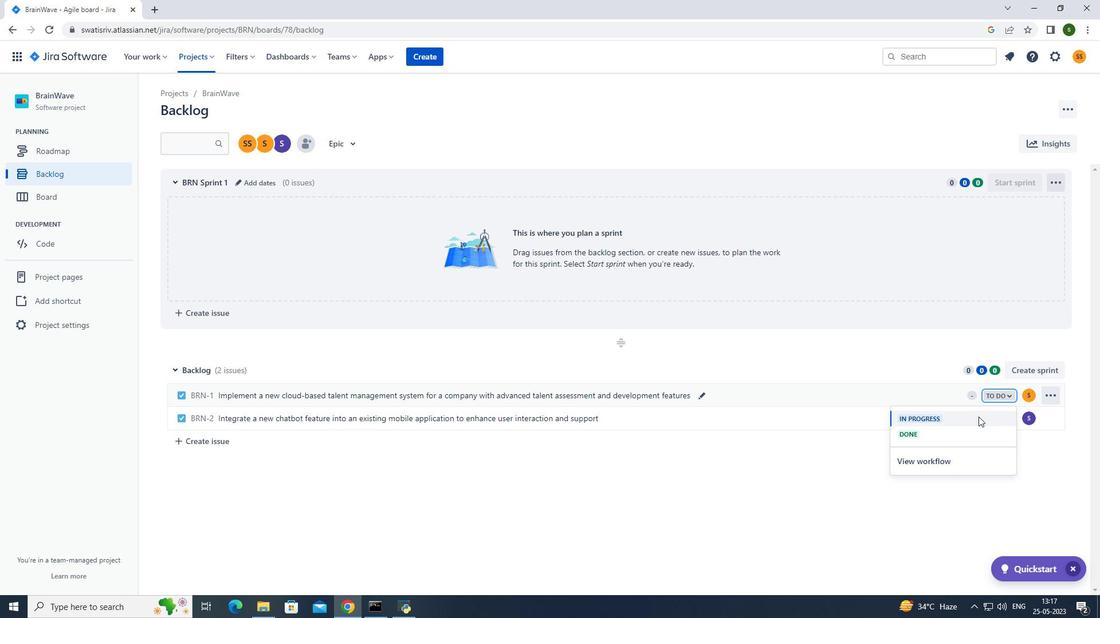 
Action: Mouse moved to (728, 488)
Screenshot: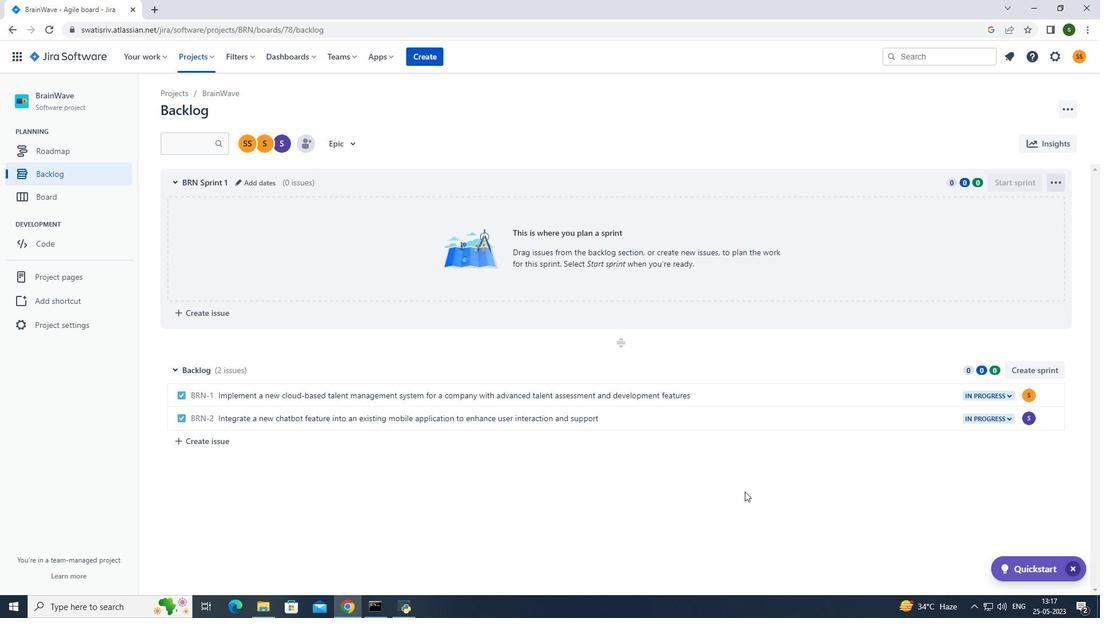 
Action: Mouse pressed left at (728, 488)
Screenshot: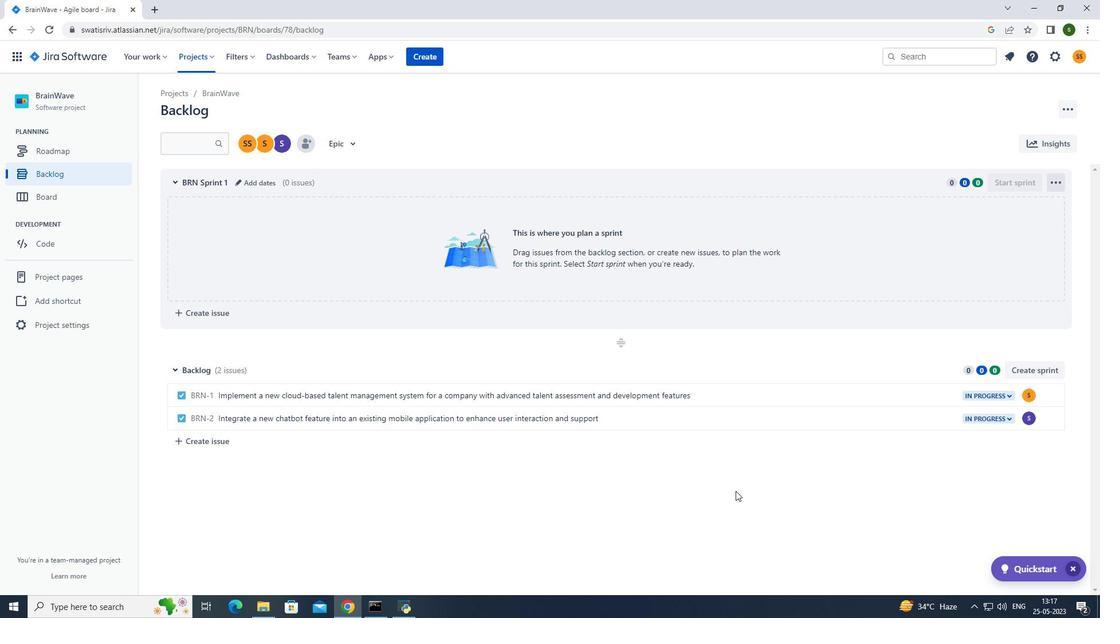 
